 Task: Identify the closest national park to Seattle, Washington, and Portland, Oregon.
Action: Mouse moved to (142, 91)
Screenshot: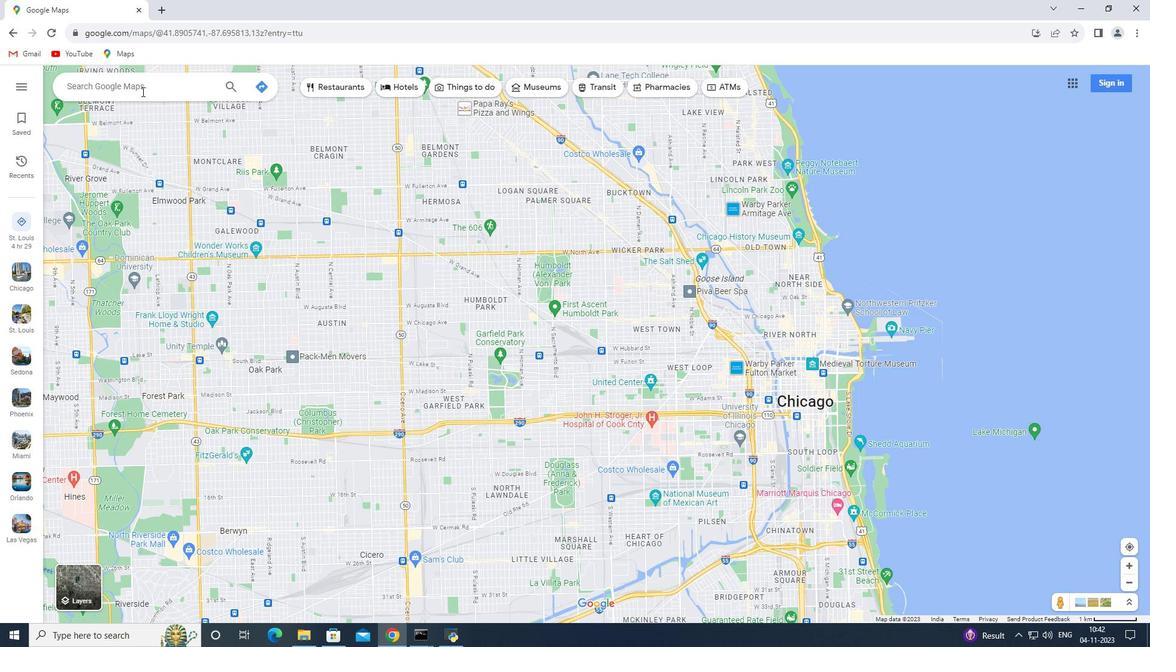 
Action: Mouse pressed left at (142, 91)
Screenshot: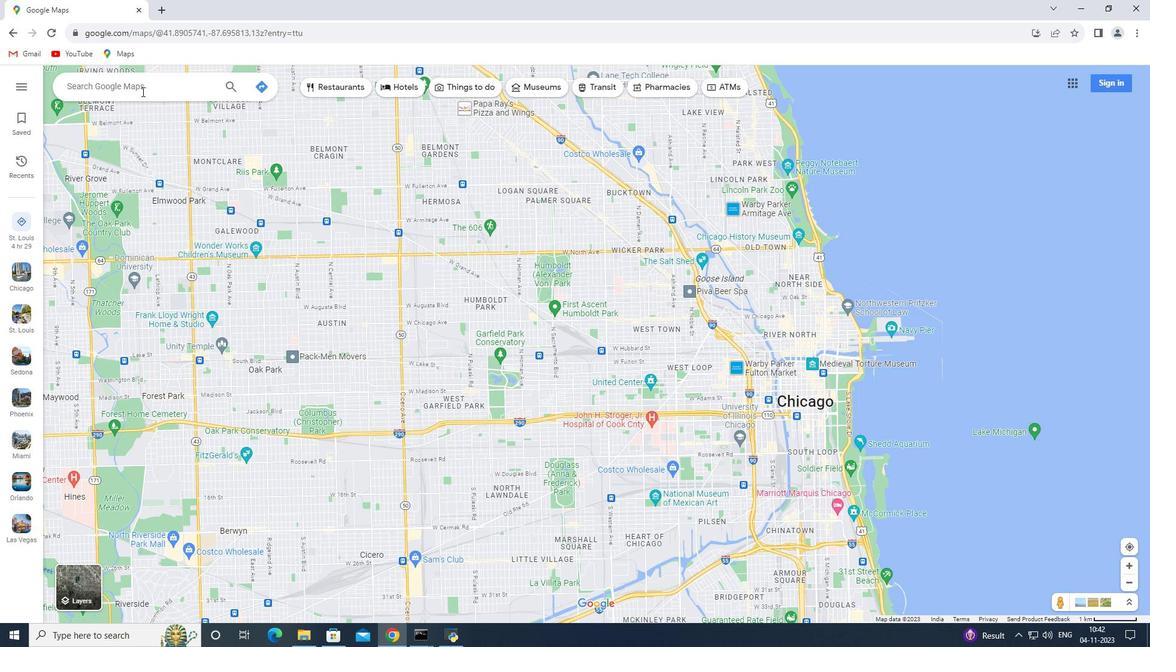
Action: Key pressed <Key.shift>Seattle,<Key.space><Key.shift>Washington<Key.enter>
Screenshot: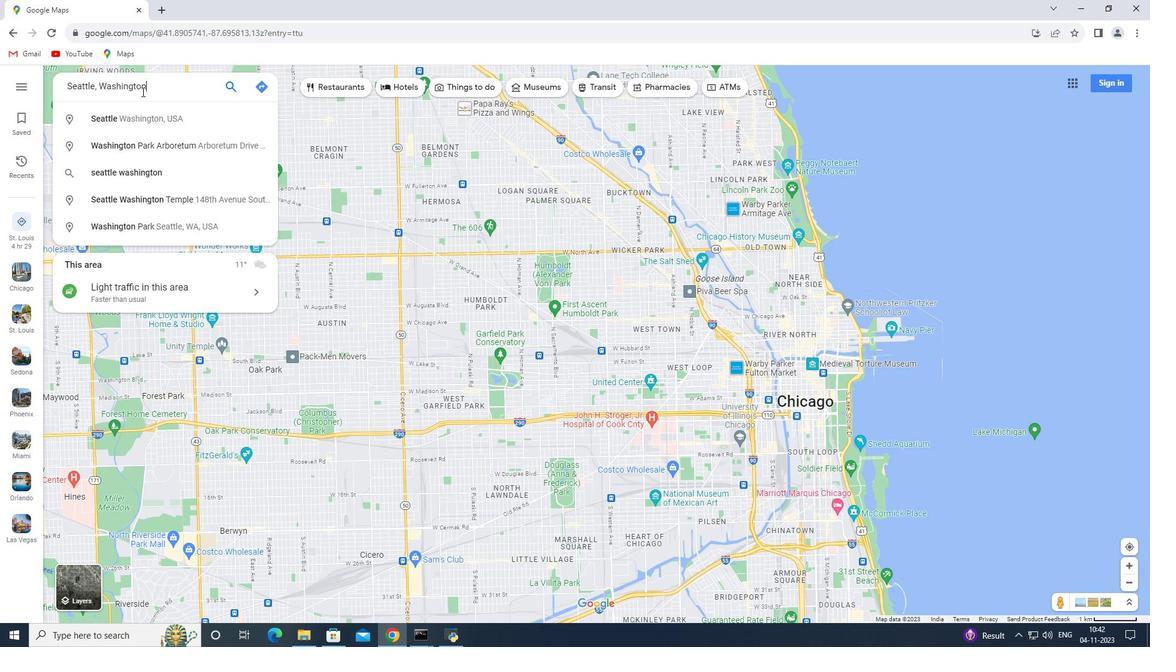 
Action: Mouse moved to (164, 291)
Screenshot: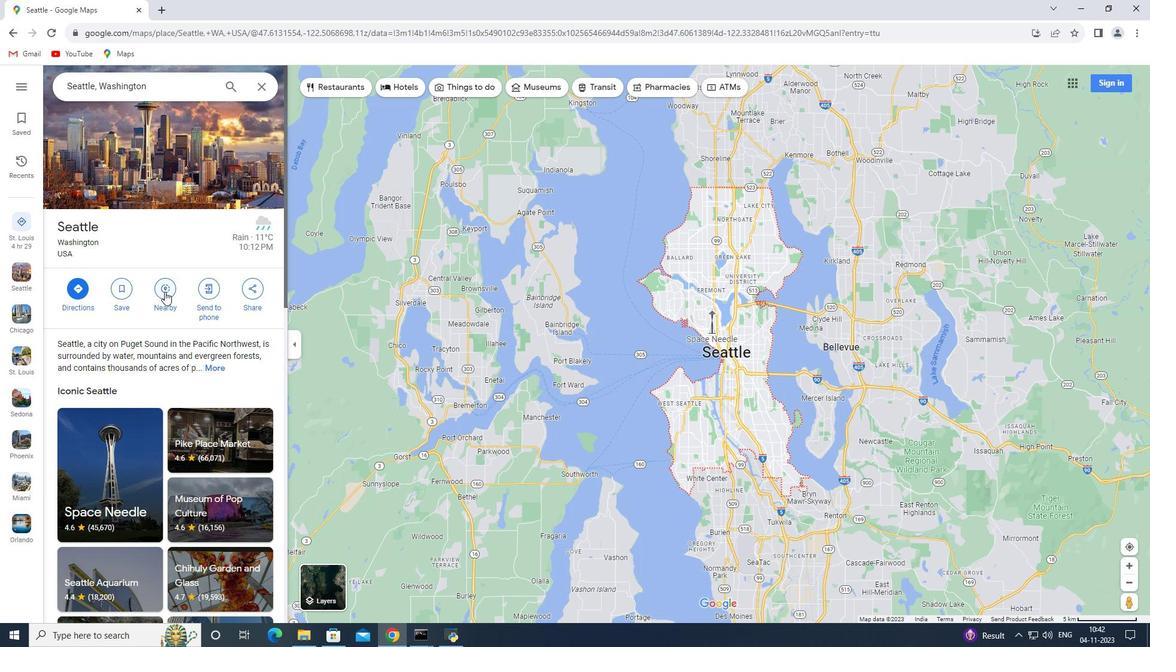 
Action: Mouse pressed left at (164, 291)
Screenshot: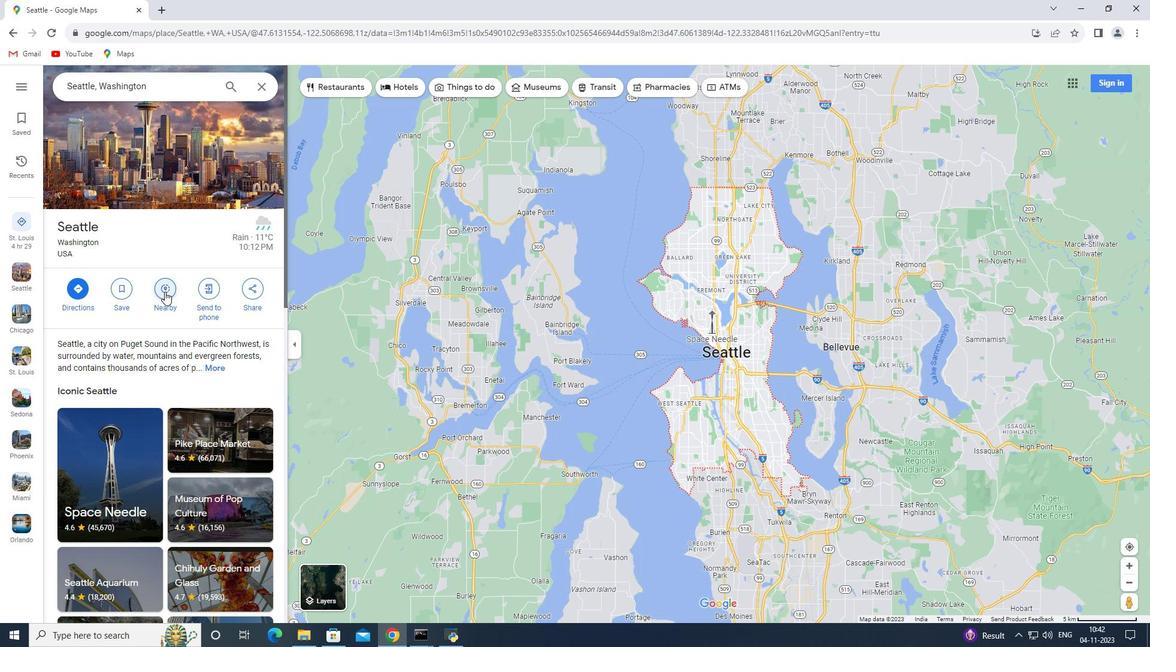 
Action: Mouse moved to (164, 292)
Screenshot: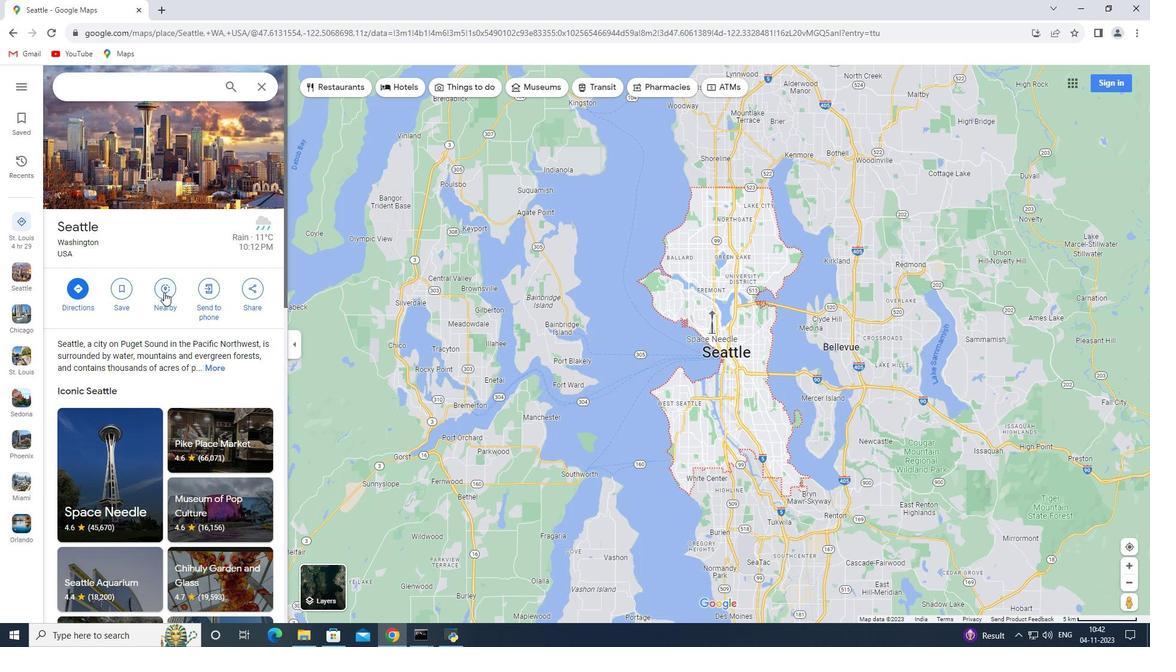 
Action: Key pressed closest<Key.space>national<Key.space>park<Key.enter>
Screenshot: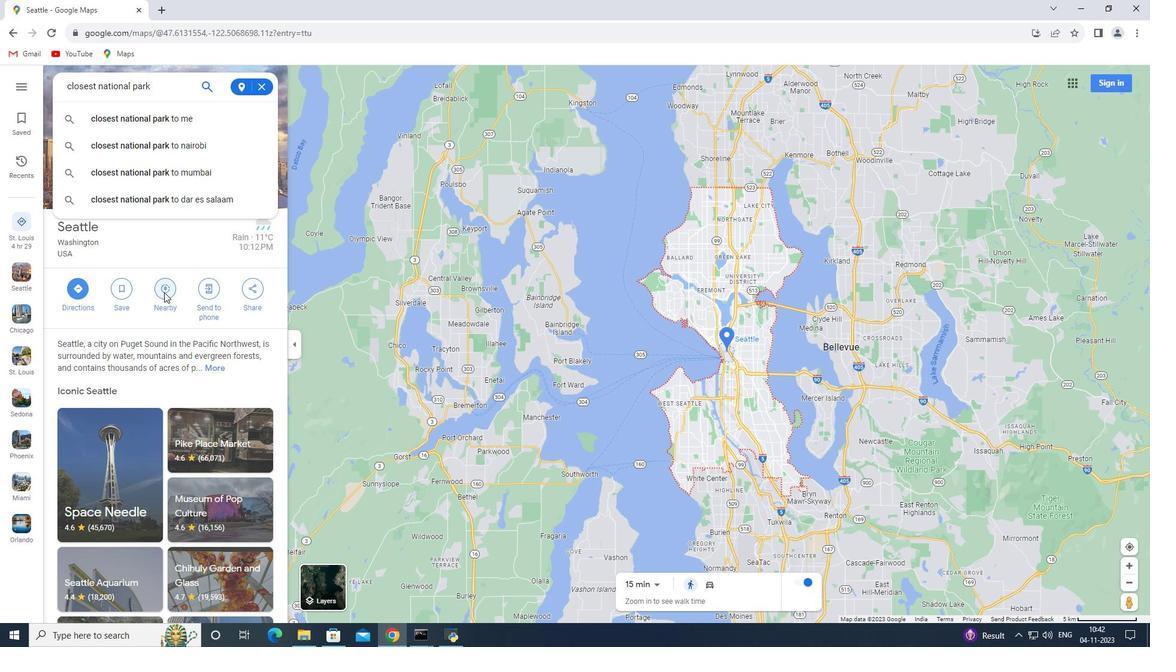 
Action: Mouse moved to (262, 85)
Screenshot: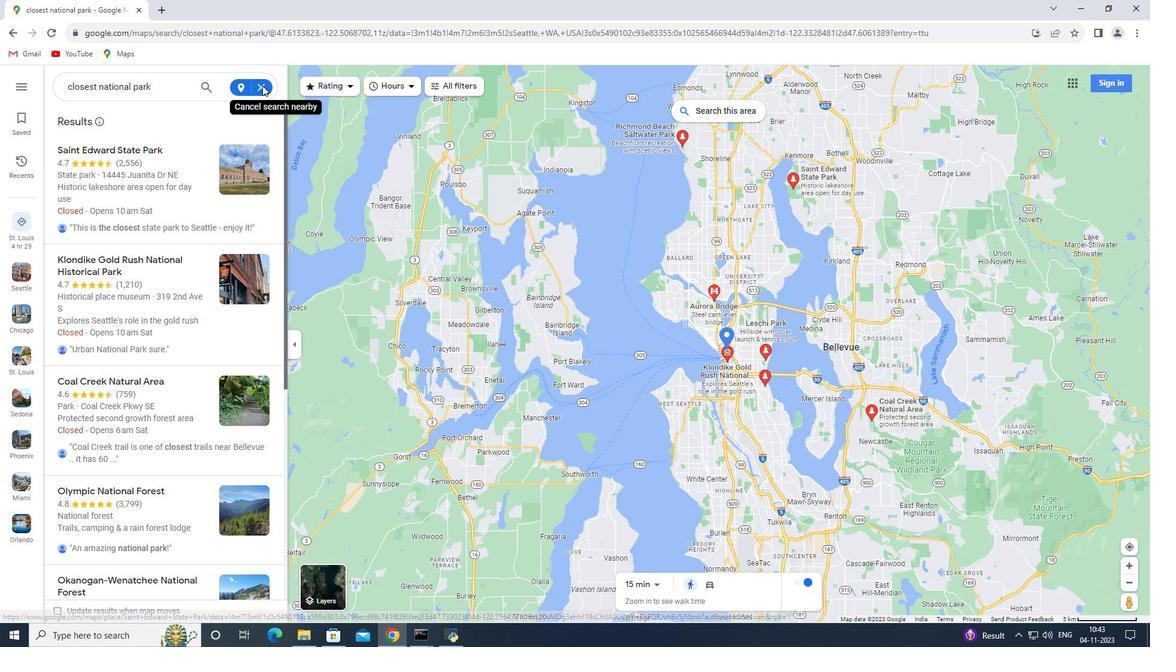 
Action: Mouse pressed left at (262, 85)
Screenshot: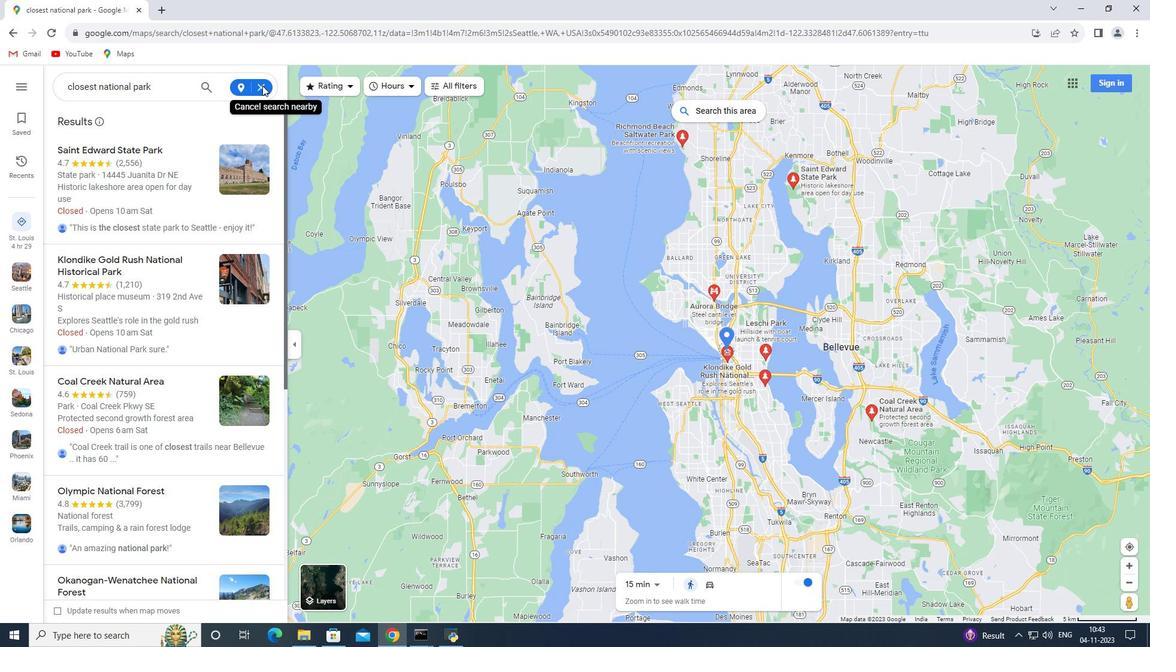 
Action: Mouse moved to (256, 85)
Screenshot: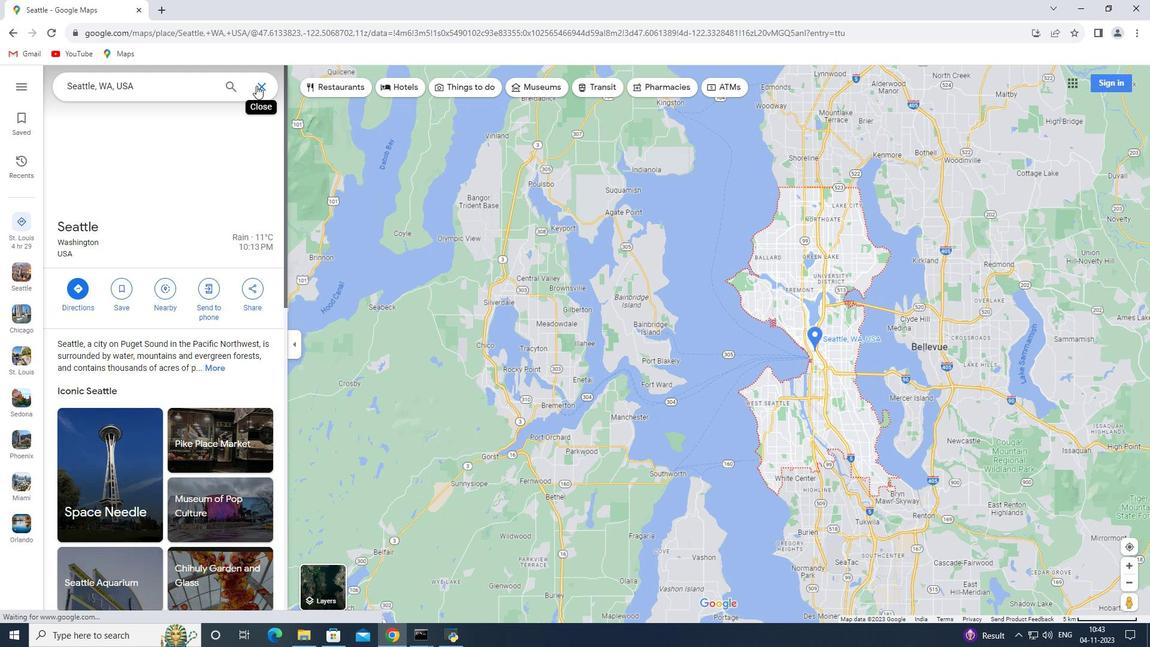 
Action: Mouse pressed left at (256, 85)
Screenshot: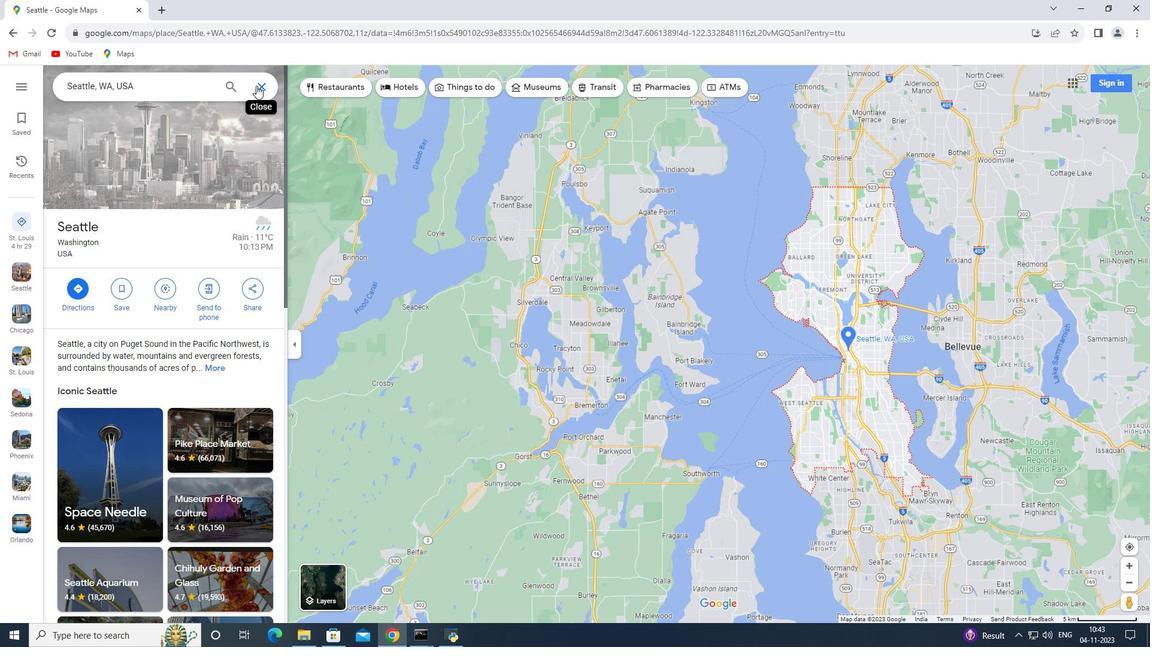 
Action: Mouse moved to (174, 79)
Screenshot: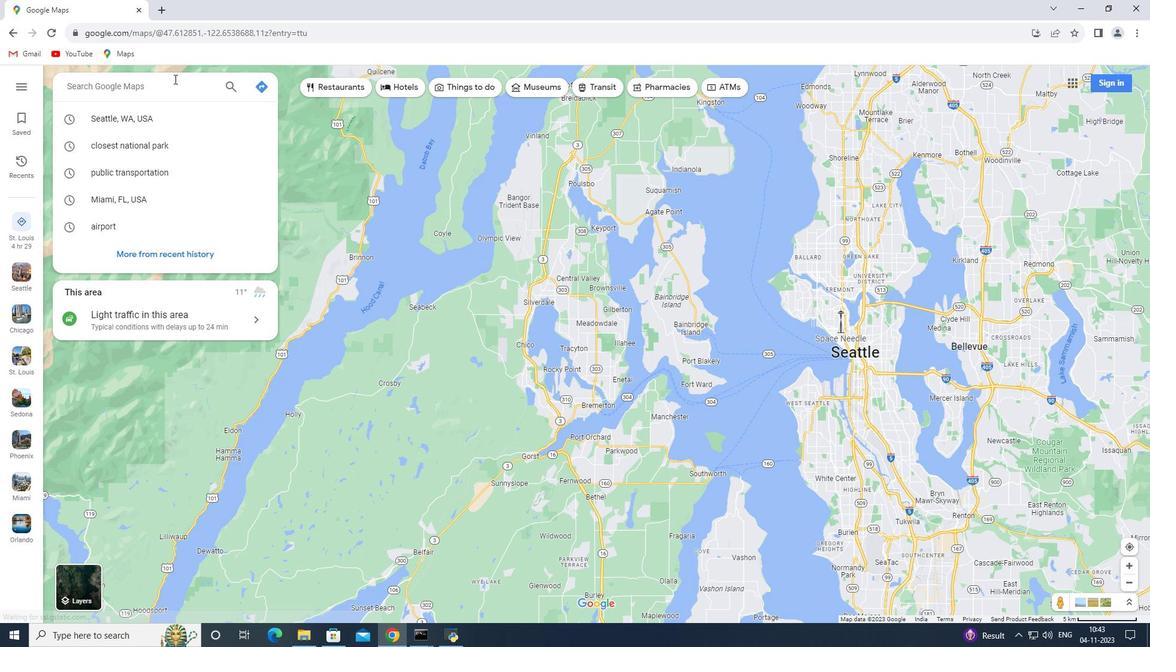 
Action: Key pressed <Key.shift_r>Portland,<Key.space><Key.shift>Oregon<Key.enter>
Screenshot: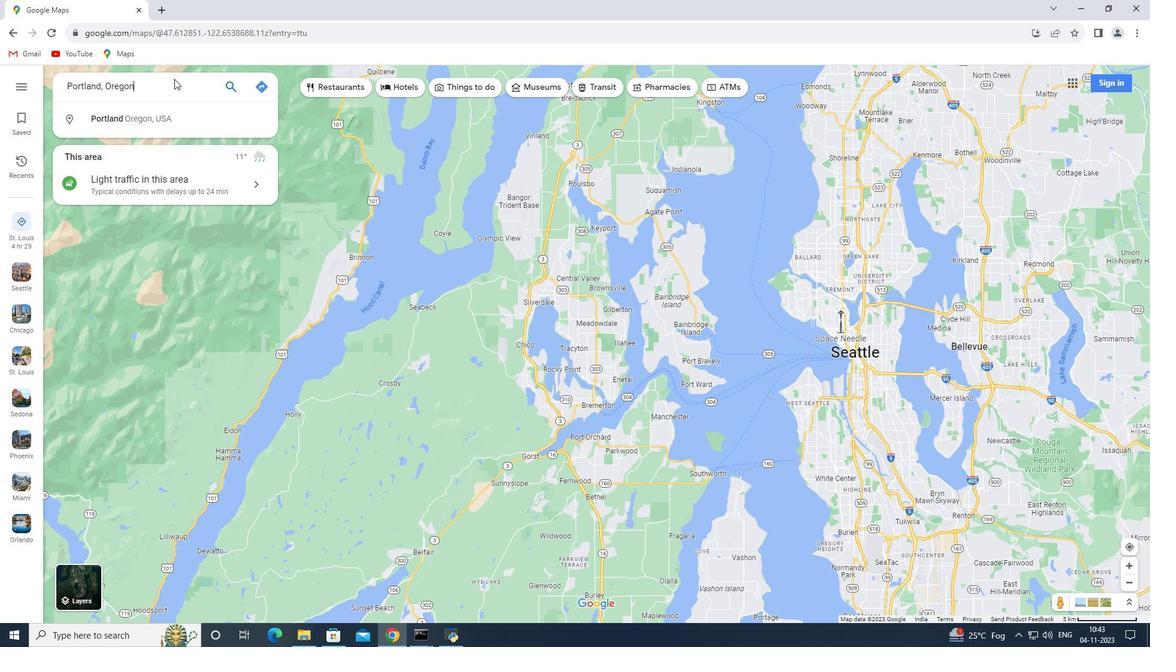 
Action: Mouse moved to (168, 290)
Screenshot: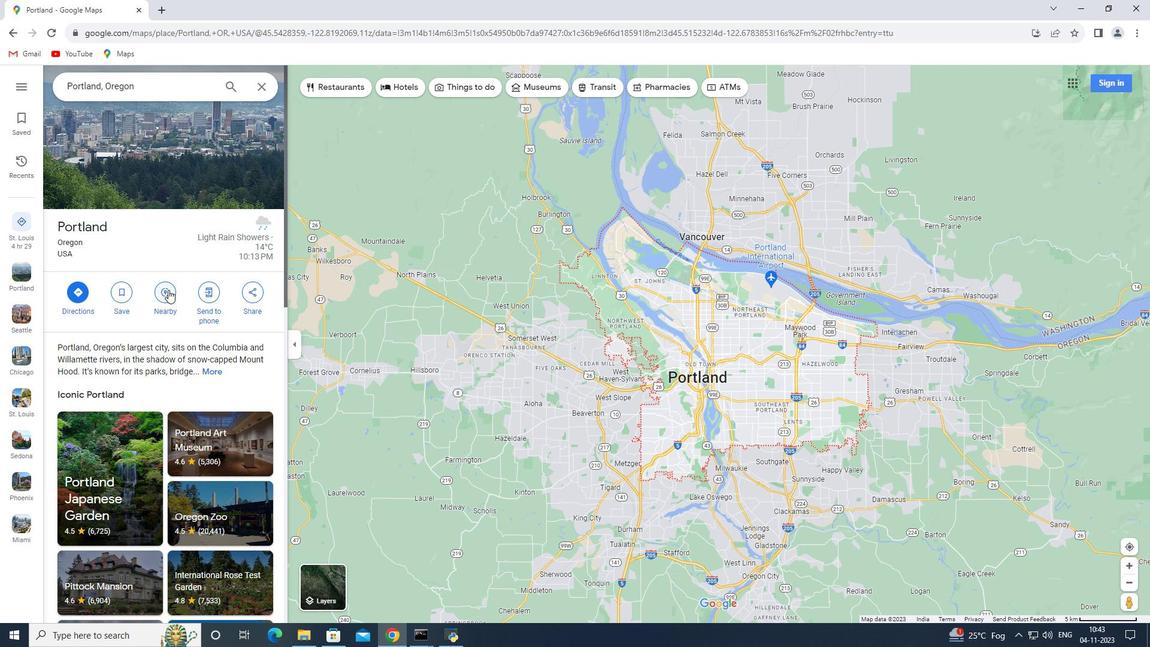 
Action: Mouse pressed left at (168, 290)
Screenshot: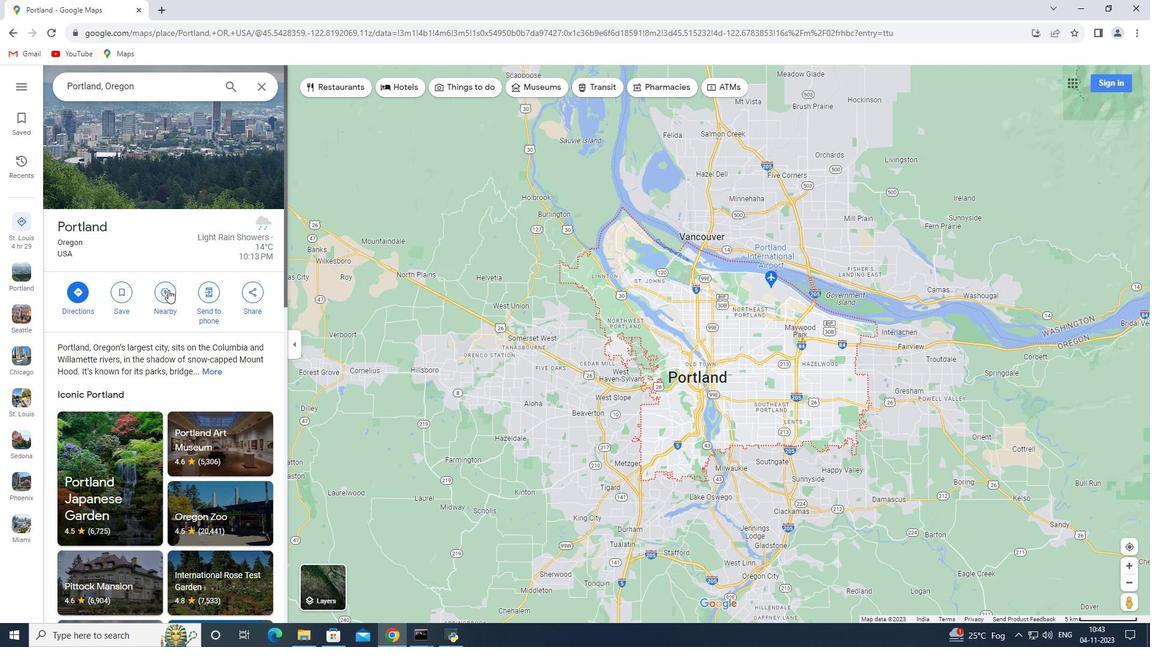 
Action: Key pressed closest
Screenshot: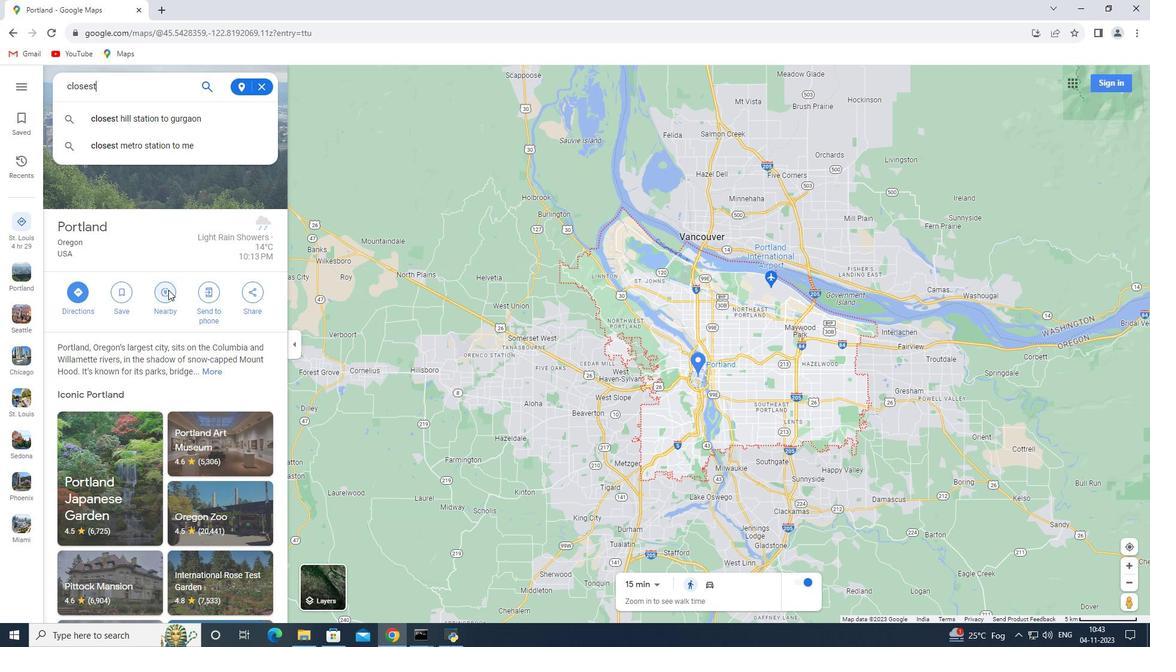 
Action: Mouse moved to (168, 290)
Screenshot: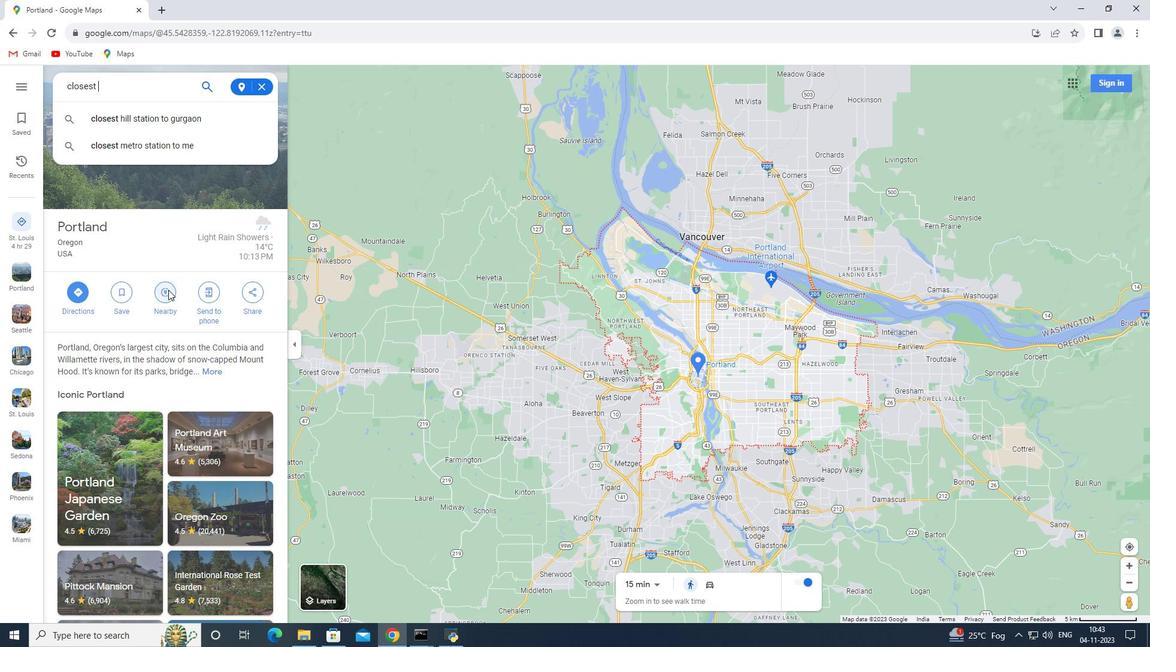 
Action: Key pressed <Key.space>national<Key.space>park<Key.enter>
Screenshot: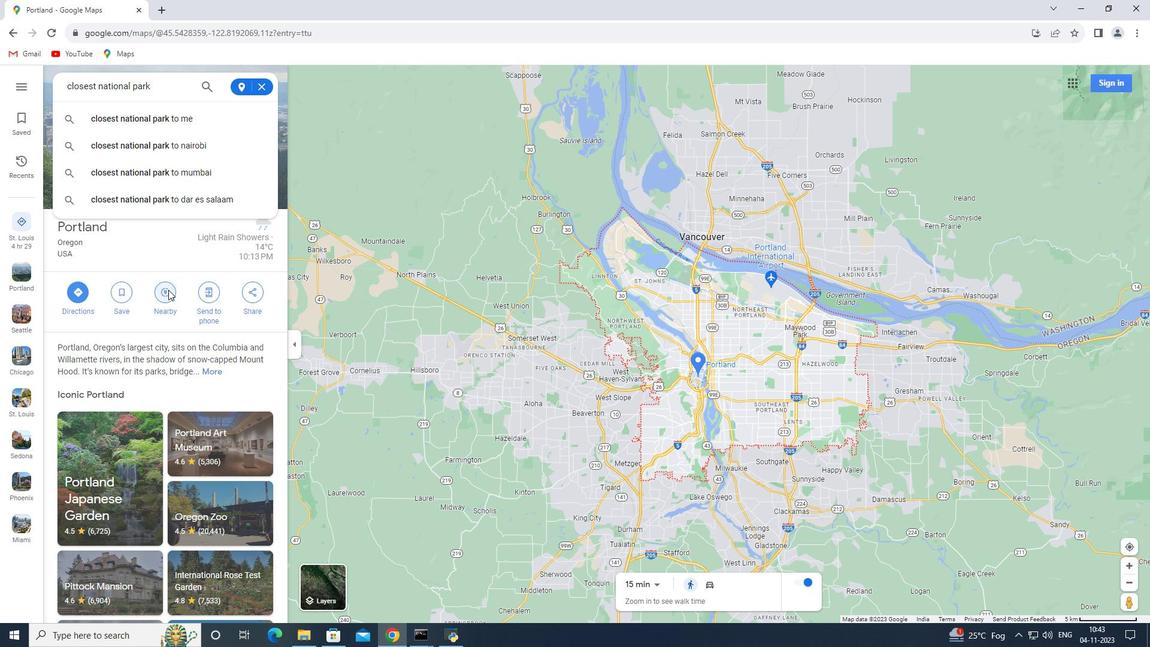 
